 Task: Set the logo position for the logo overlay to the center.
Action: Mouse moved to (99, 15)
Screenshot: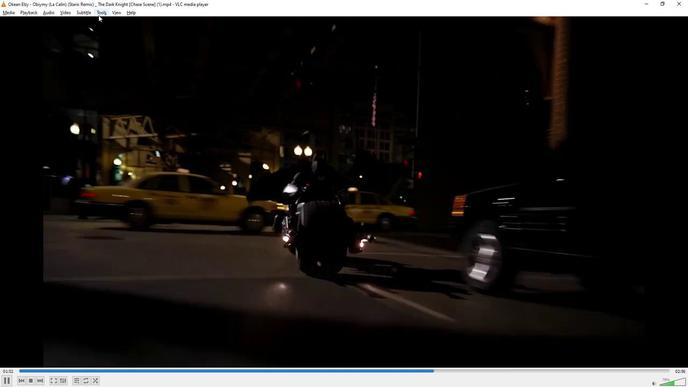 
Action: Mouse pressed left at (99, 15)
Screenshot: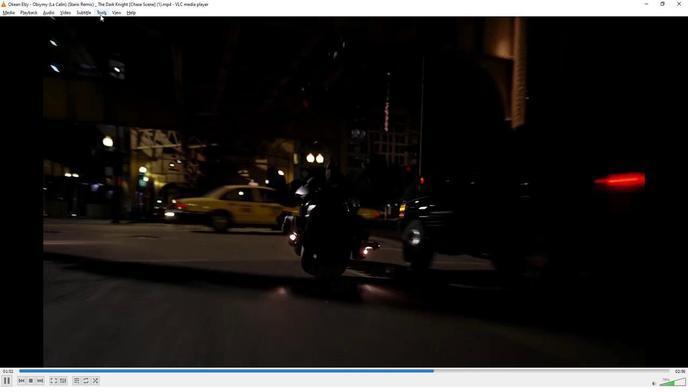 
Action: Mouse moved to (109, 96)
Screenshot: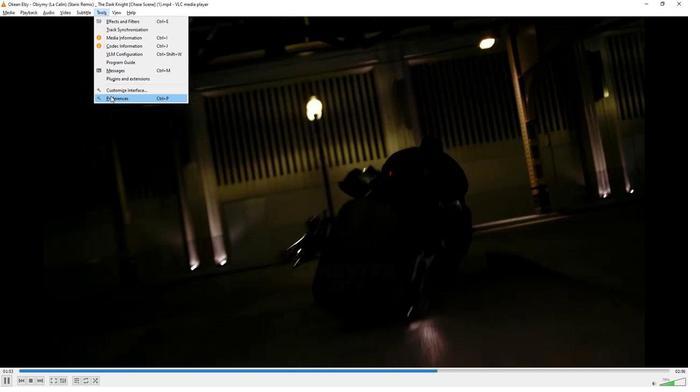 
Action: Mouse pressed left at (109, 96)
Screenshot: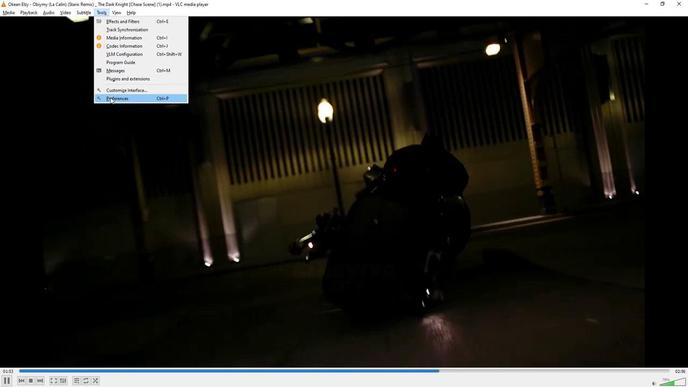 
Action: Mouse moved to (132, 307)
Screenshot: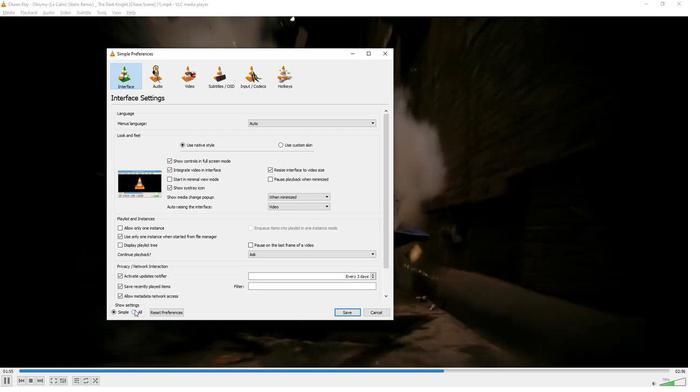 
Action: Mouse pressed left at (132, 307)
Screenshot: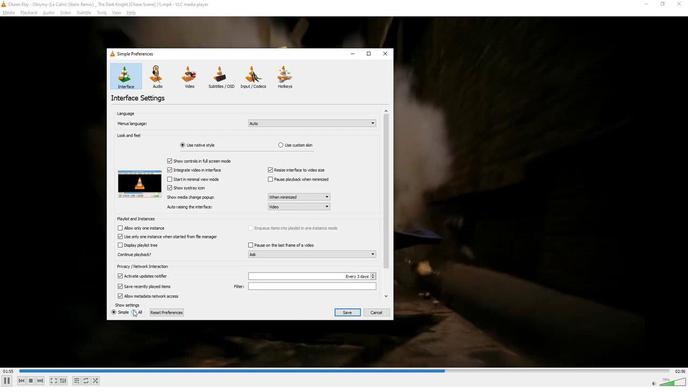 
Action: Mouse moved to (129, 272)
Screenshot: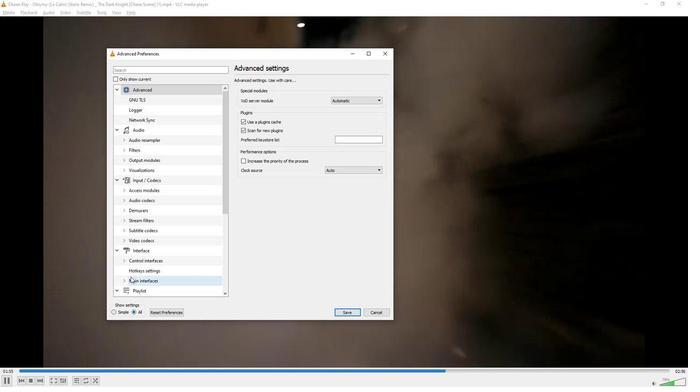 
Action: Mouse scrolled (129, 272) with delta (0, 0)
Screenshot: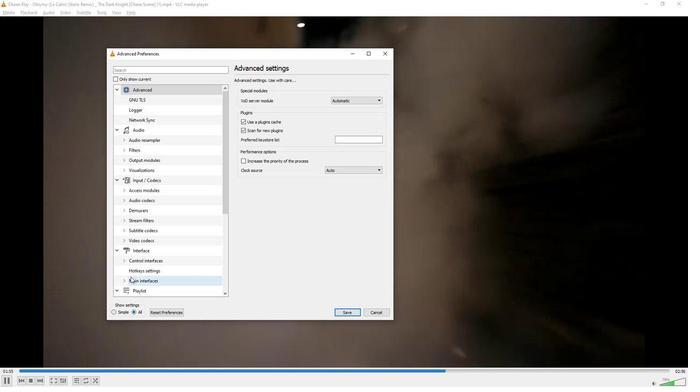 
Action: Mouse scrolled (129, 272) with delta (0, 0)
Screenshot: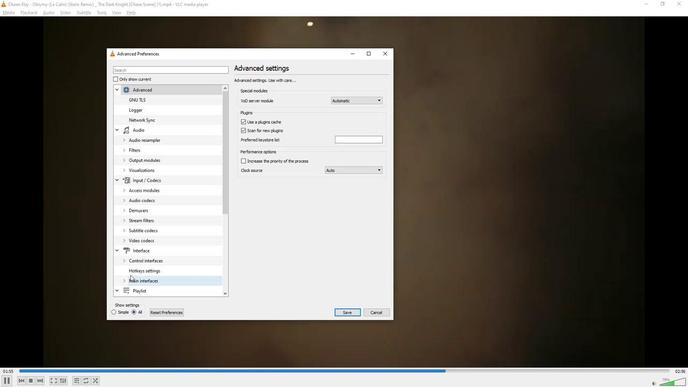 
Action: Mouse scrolled (129, 272) with delta (0, 0)
Screenshot: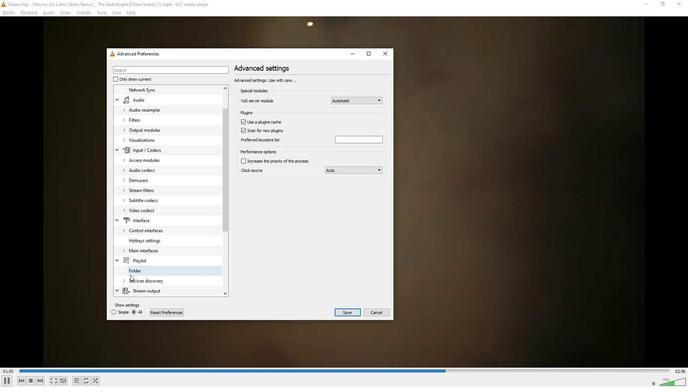 
Action: Mouse scrolled (129, 272) with delta (0, 0)
Screenshot: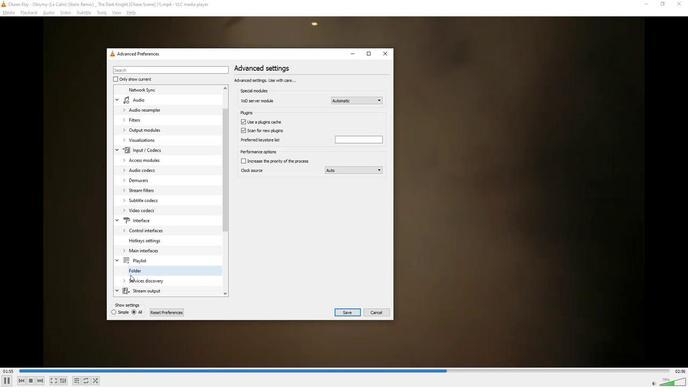 
Action: Mouse scrolled (129, 272) with delta (0, 0)
Screenshot: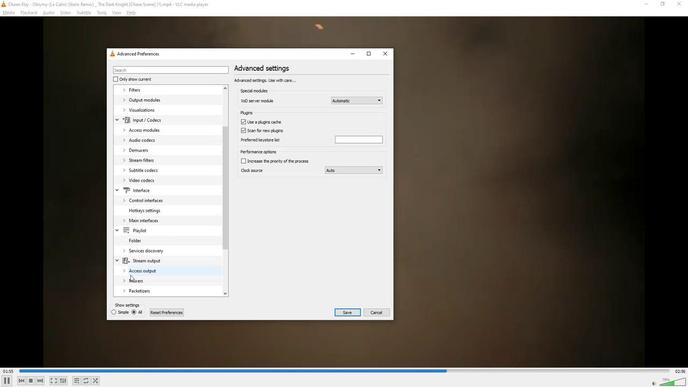 
Action: Mouse scrolled (129, 272) with delta (0, 0)
Screenshot: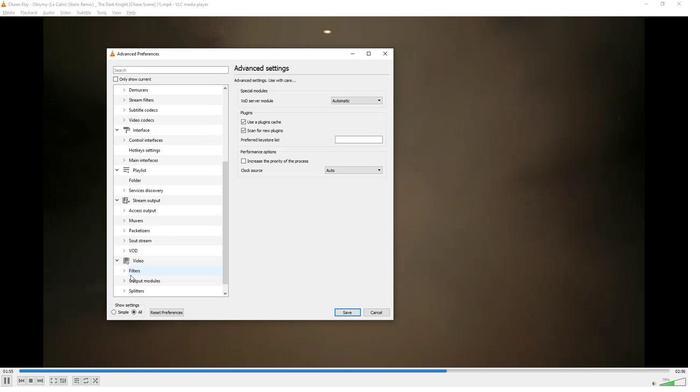 
Action: Mouse moved to (129, 272)
Screenshot: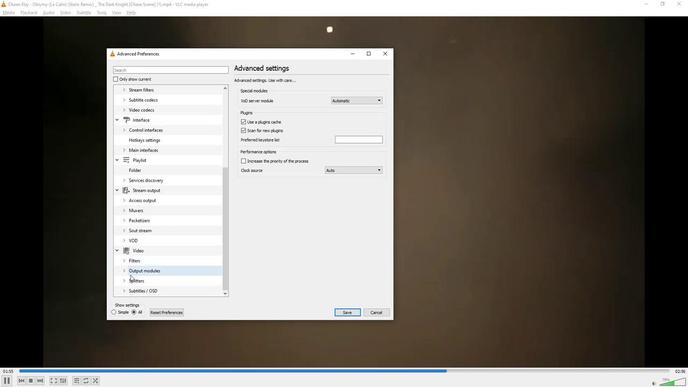 
Action: Mouse scrolled (129, 272) with delta (0, 0)
Screenshot: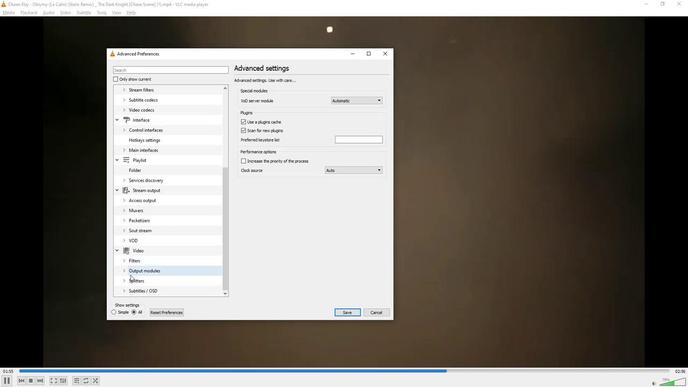 
Action: Mouse moved to (122, 286)
Screenshot: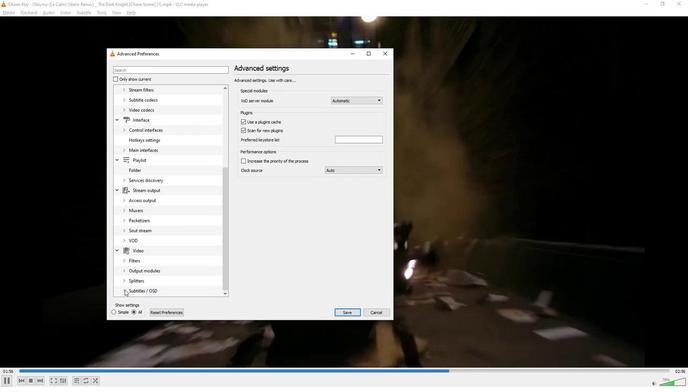 
Action: Mouse pressed left at (122, 286)
Screenshot: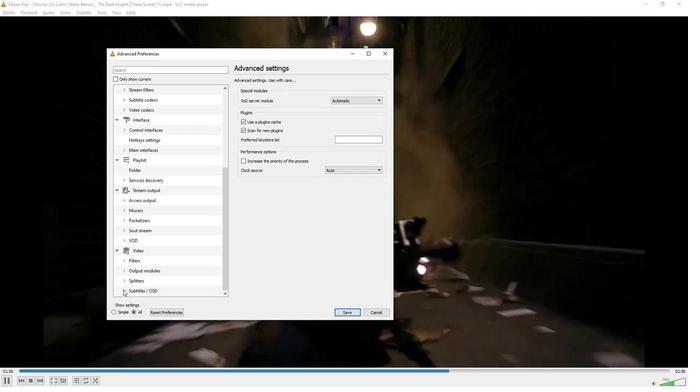 
Action: Mouse moved to (122, 280)
Screenshot: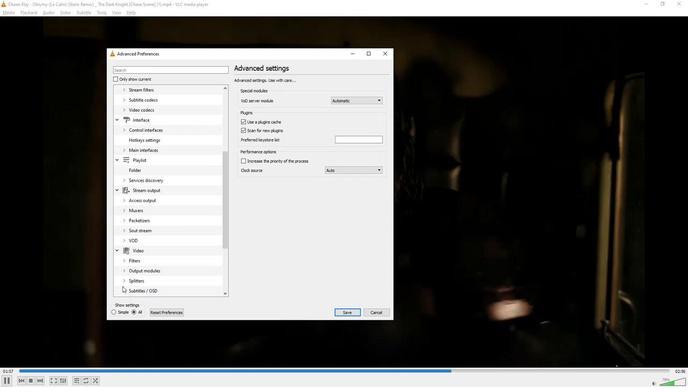 
Action: Mouse scrolled (122, 280) with delta (0, 0)
Screenshot: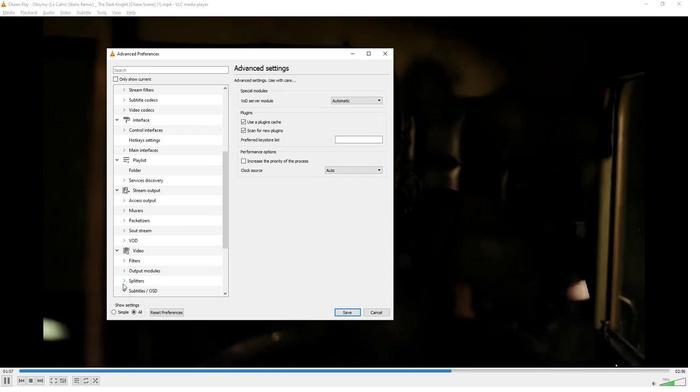 
Action: Mouse moved to (144, 278)
Screenshot: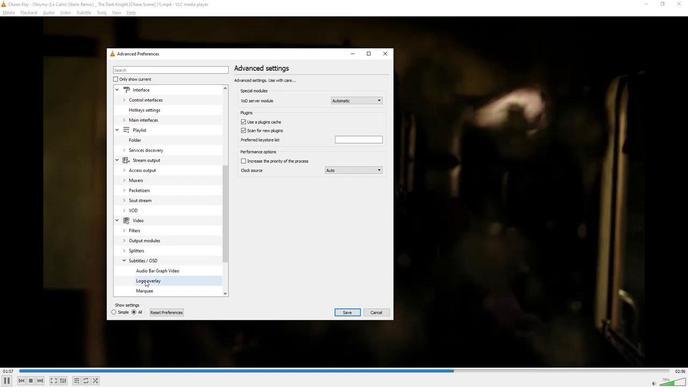 
Action: Mouse pressed left at (144, 278)
Screenshot: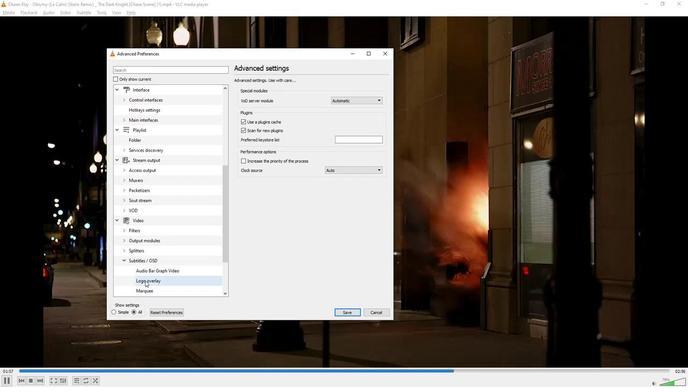 
Action: Mouse moved to (374, 148)
Screenshot: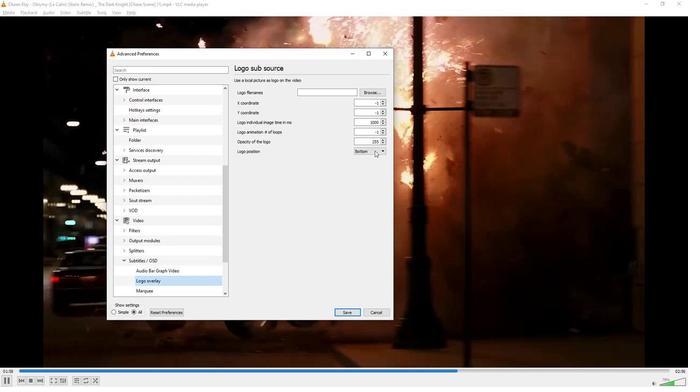 
Action: Mouse pressed left at (374, 148)
Screenshot: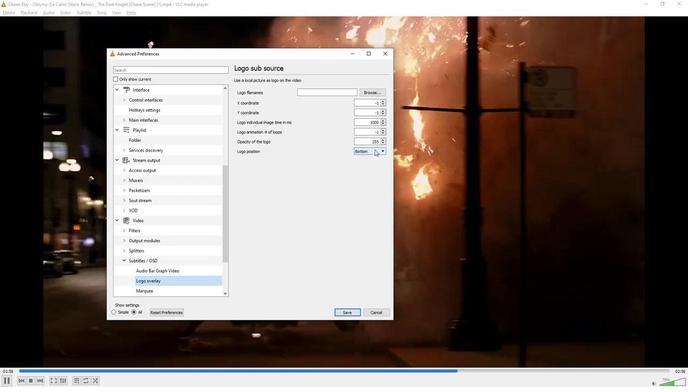 
Action: Mouse moved to (370, 155)
Screenshot: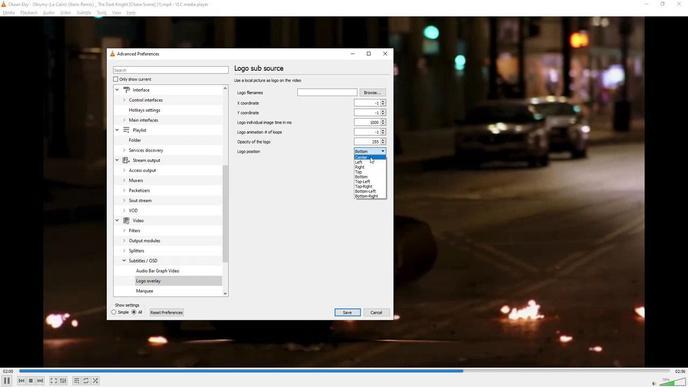 
Action: Mouse pressed left at (370, 155)
Screenshot: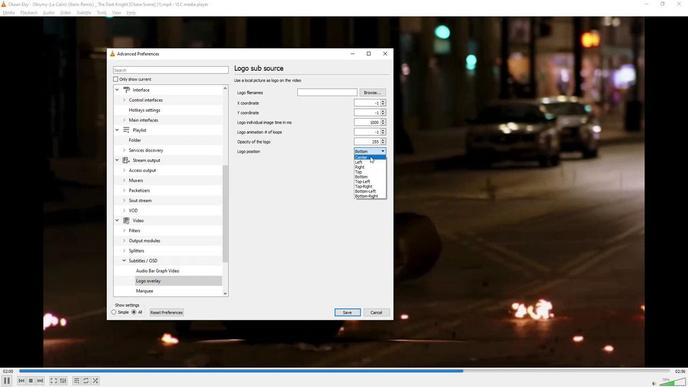 
Action: Mouse moved to (312, 172)
Screenshot: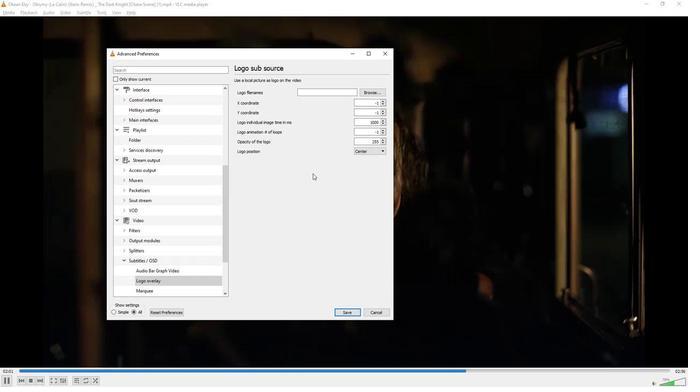 
